 Task: Change Command To Escape
Action: Mouse moved to (32, 0)
Screenshot: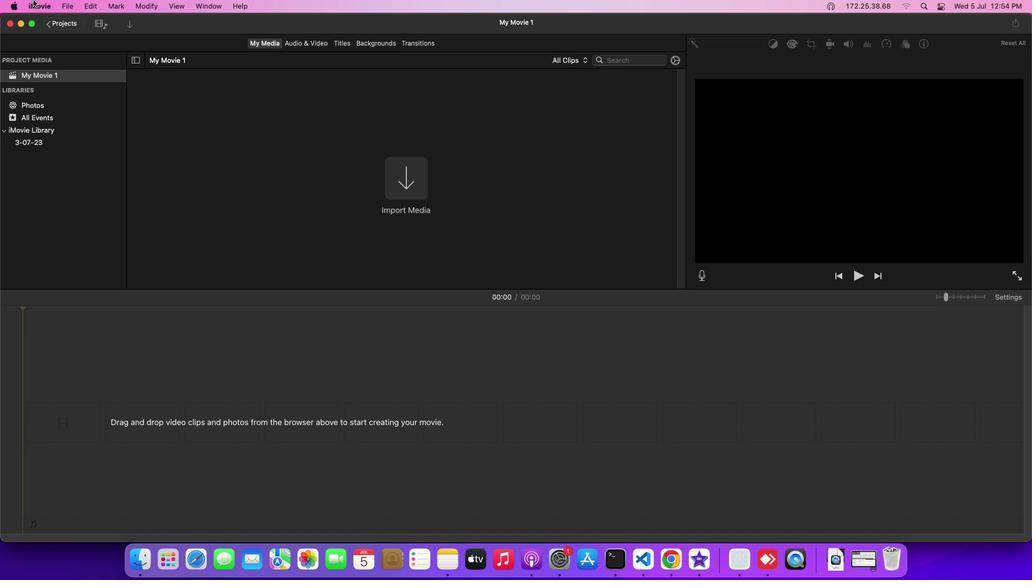 
Action: Mouse pressed left at (32, 0)
Screenshot: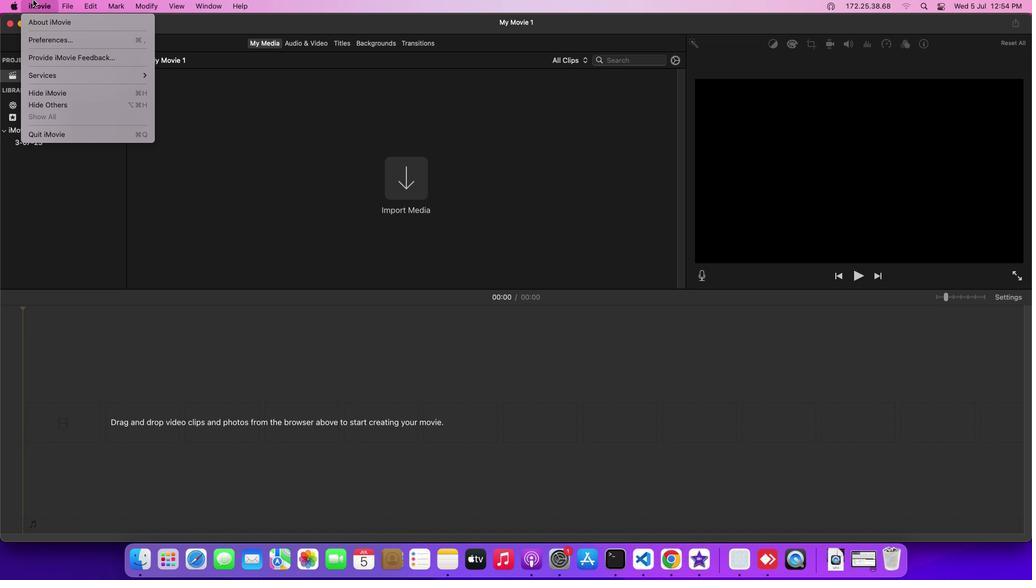 
Action: Mouse moved to (51, 69)
Screenshot: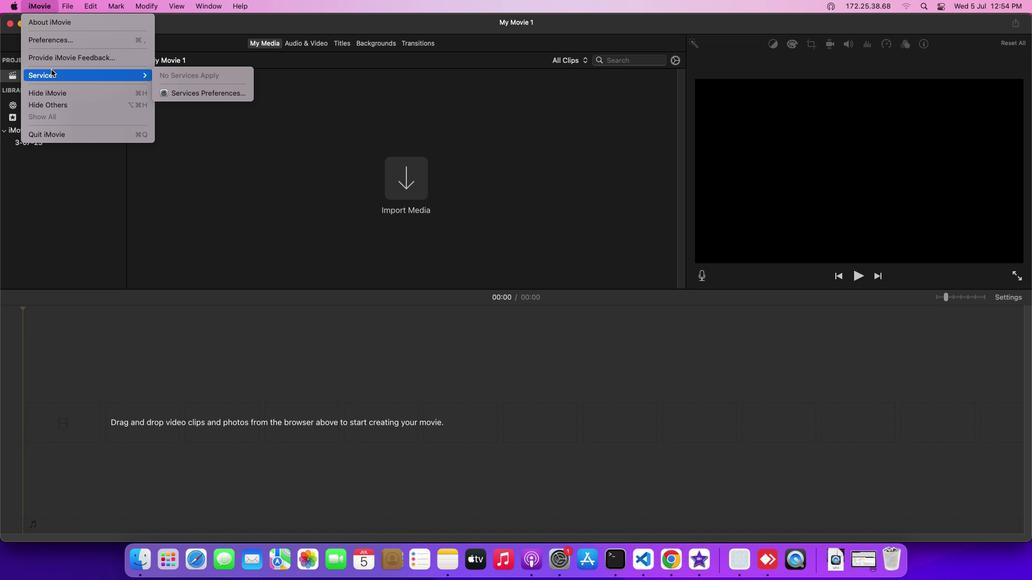 
Action: Mouse pressed left at (51, 69)
Screenshot: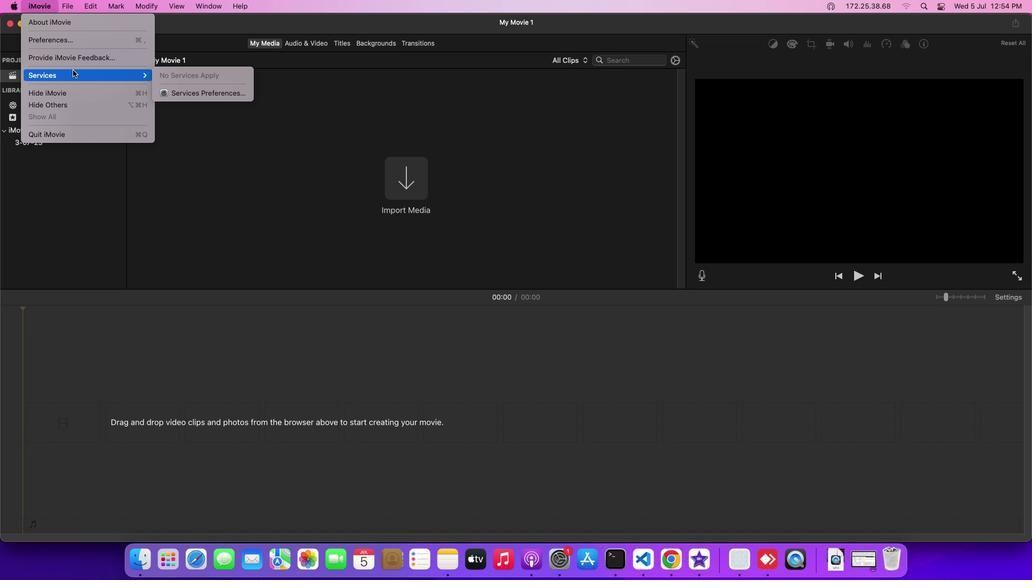 
Action: Mouse moved to (166, 91)
Screenshot: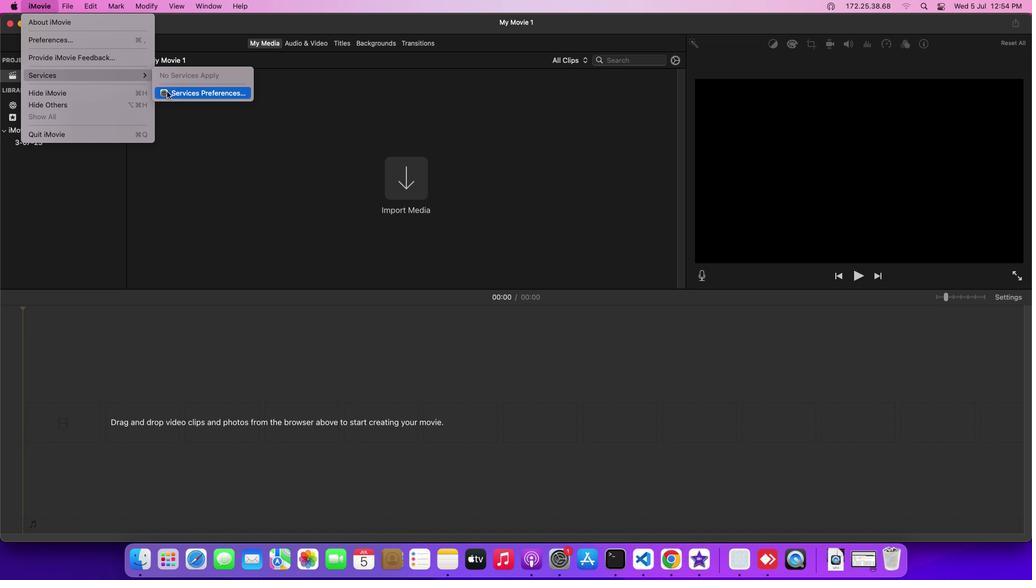 
Action: Mouse pressed left at (166, 91)
Screenshot: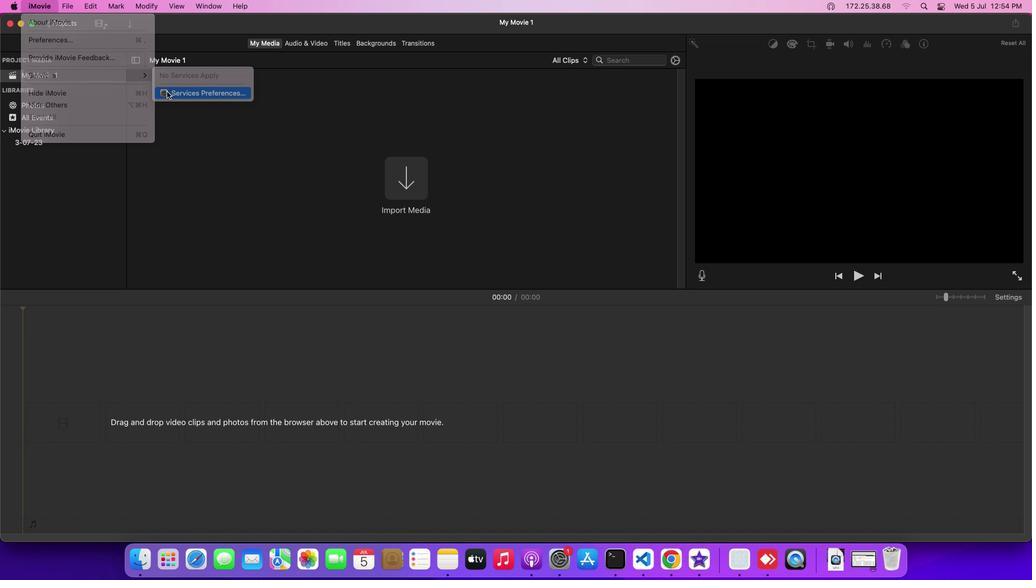 
Action: Mouse moved to (502, 161)
Screenshot: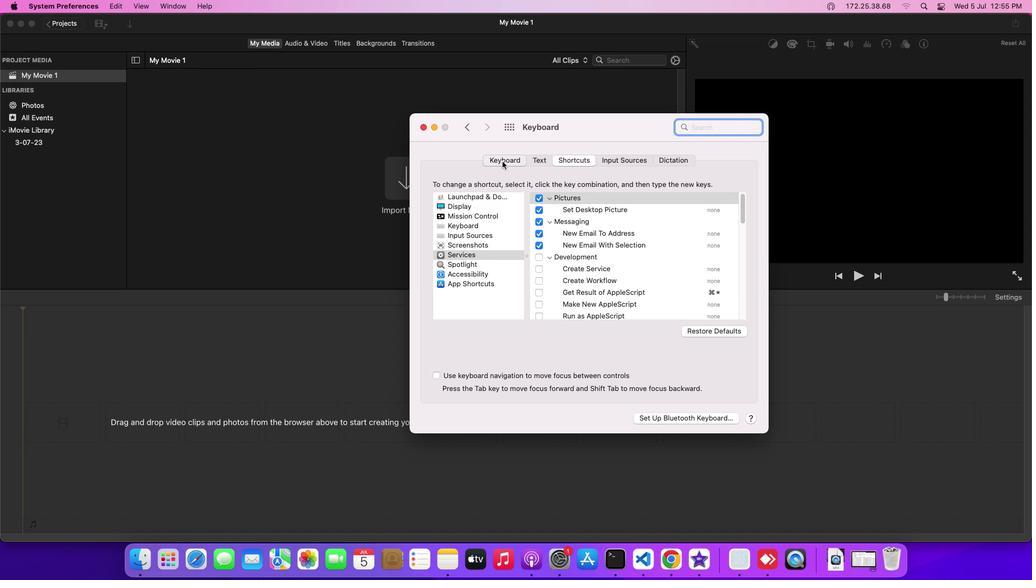 
Action: Mouse pressed left at (502, 161)
Screenshot: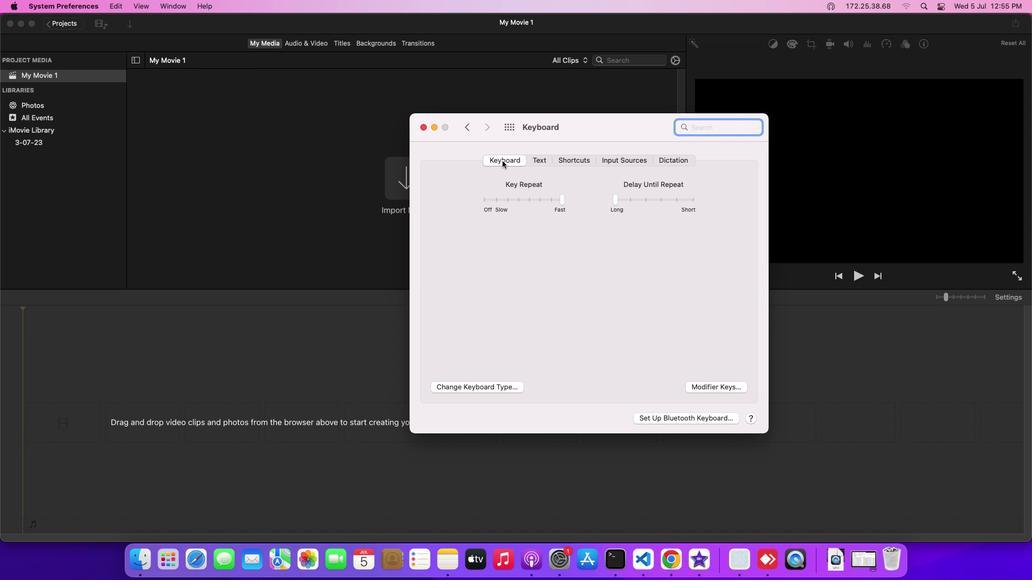 
Action: Mouse moved to (710, 387)
Screenshot: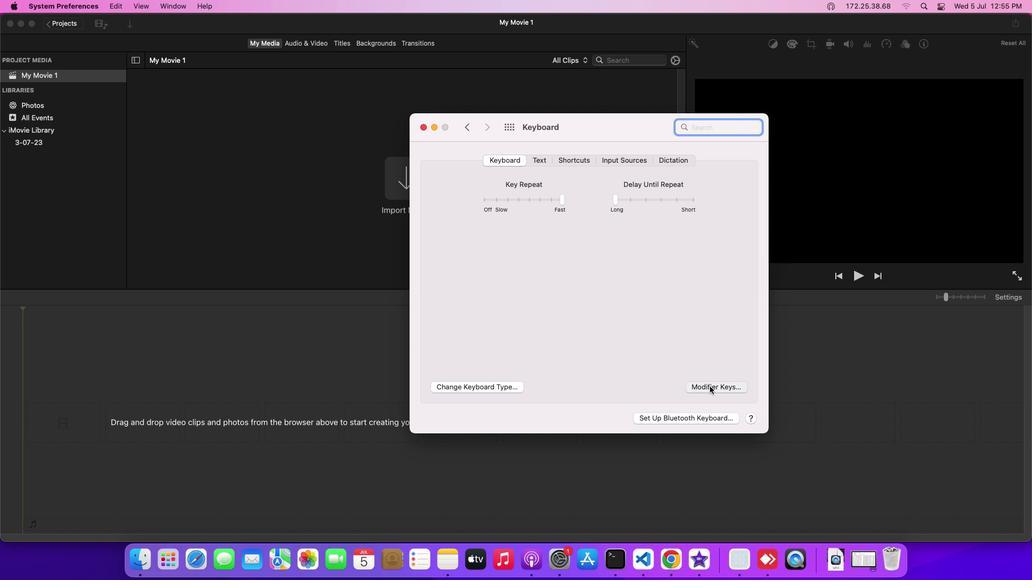 
Action: Mouse pressed left at (710, 387)
Screenshot: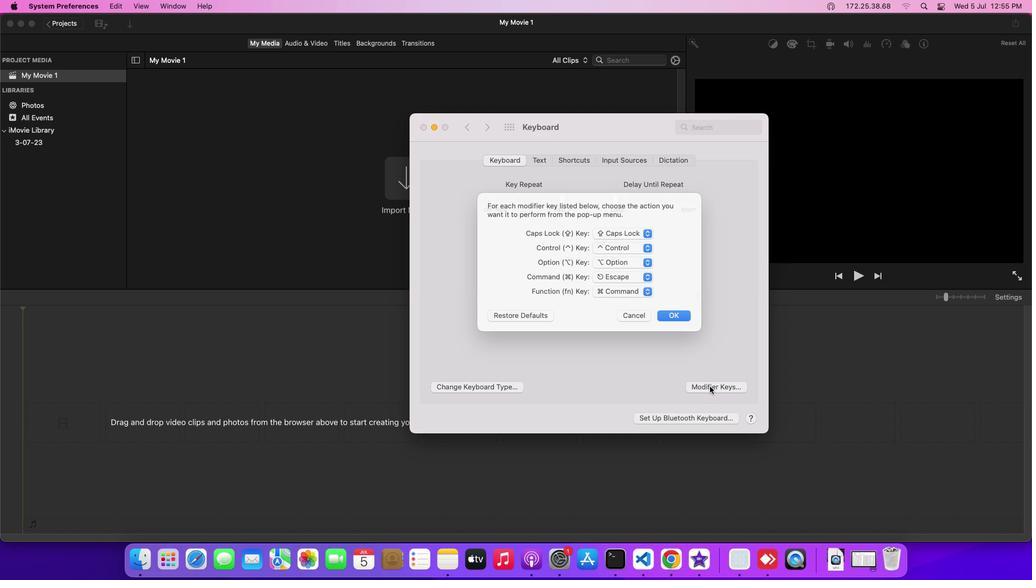 
Action: Mouse moved to (645, 302)
Screenshot: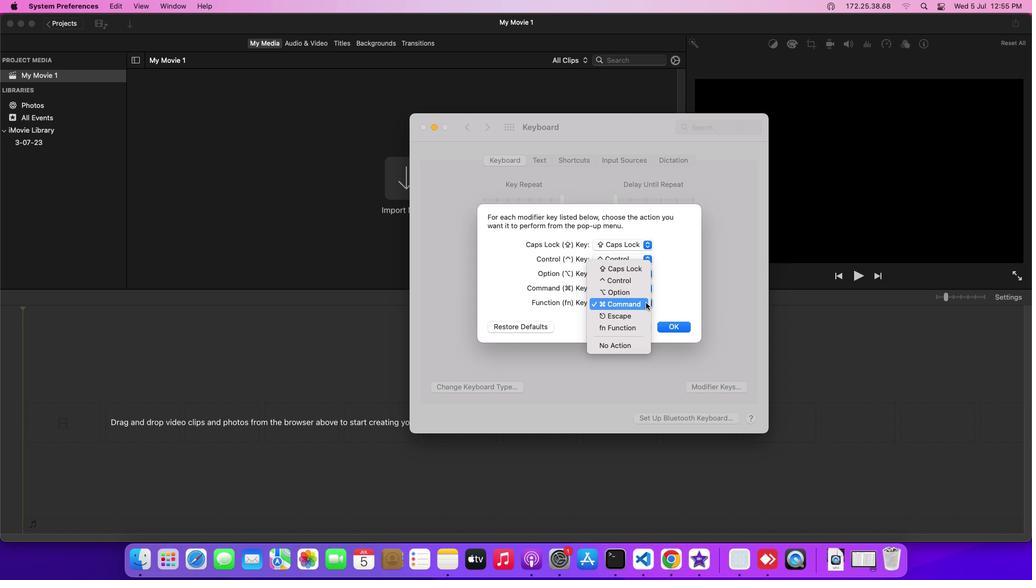 
Action: Mouse pressed left at (645, 302)
Screenshot: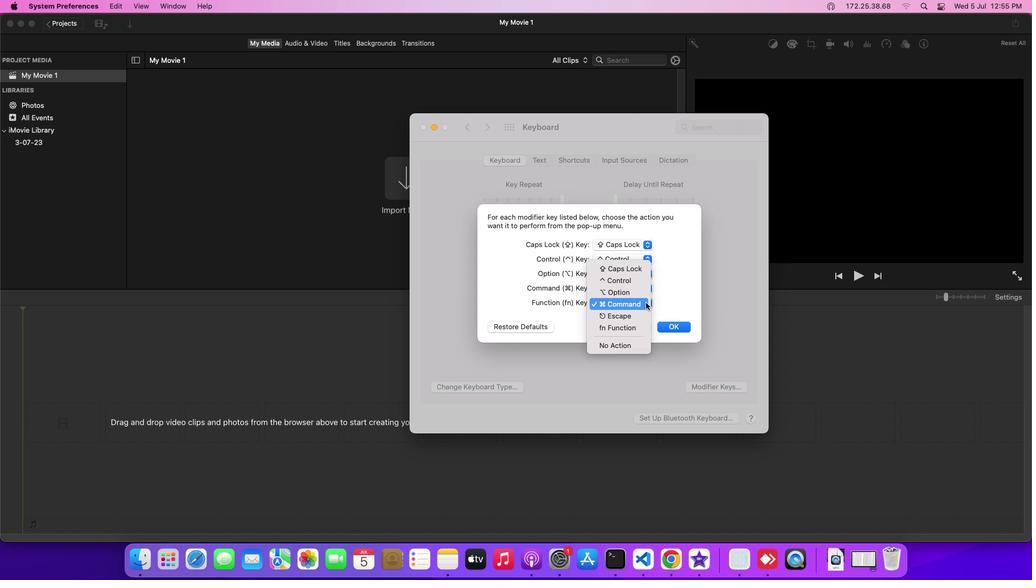 
Action: Mouse moved to (640, 316)
Screenshot: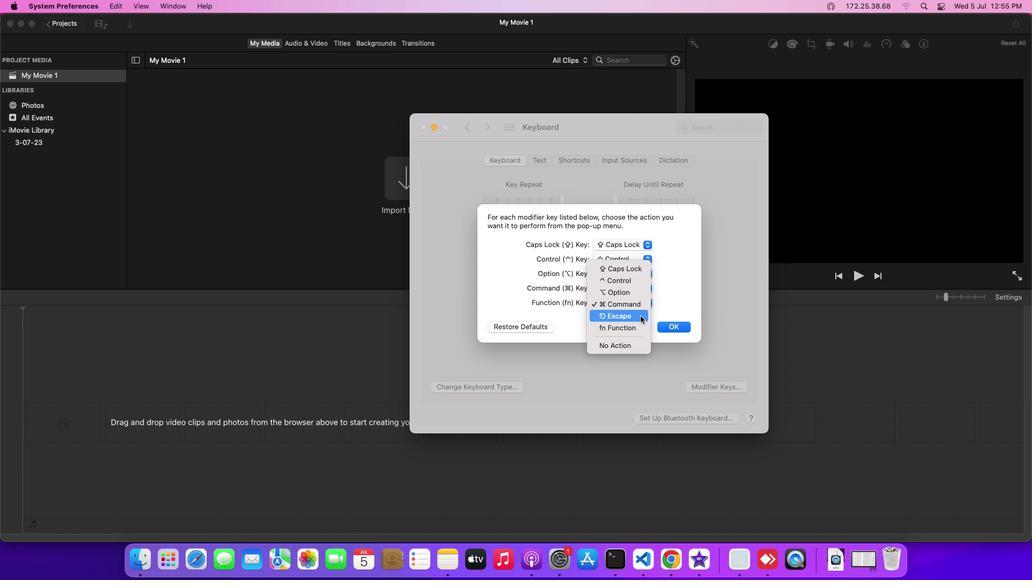 
Action: Mouse pressed left at (640, 316)
Screenshot: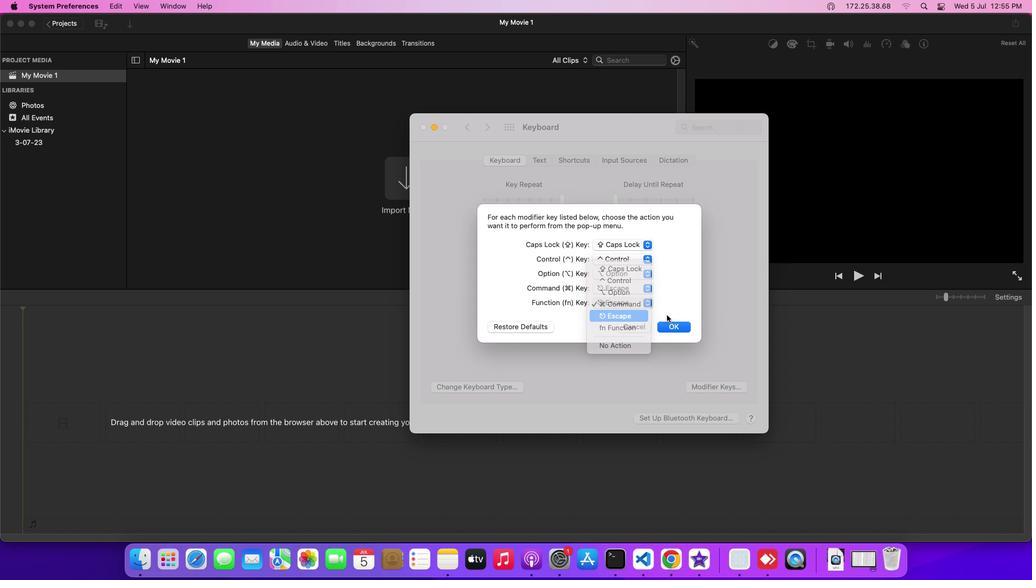 
Action: Mouse moved to (683, 330)
Screenshot: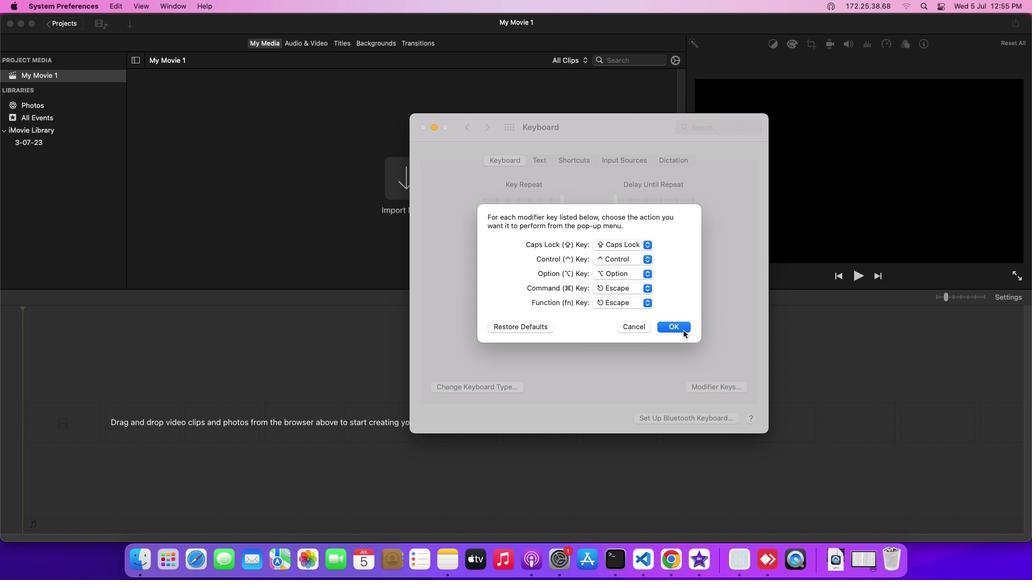 
Action: Mouse pressed left at (683, 330)
Screenshot: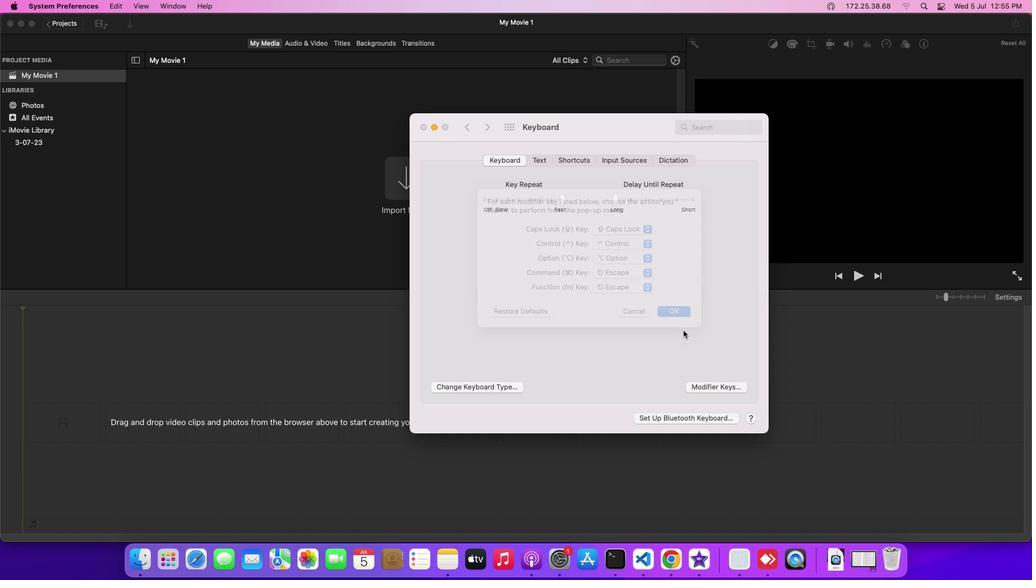 
Action: Mouse moved to (681, 329)
Screenshot: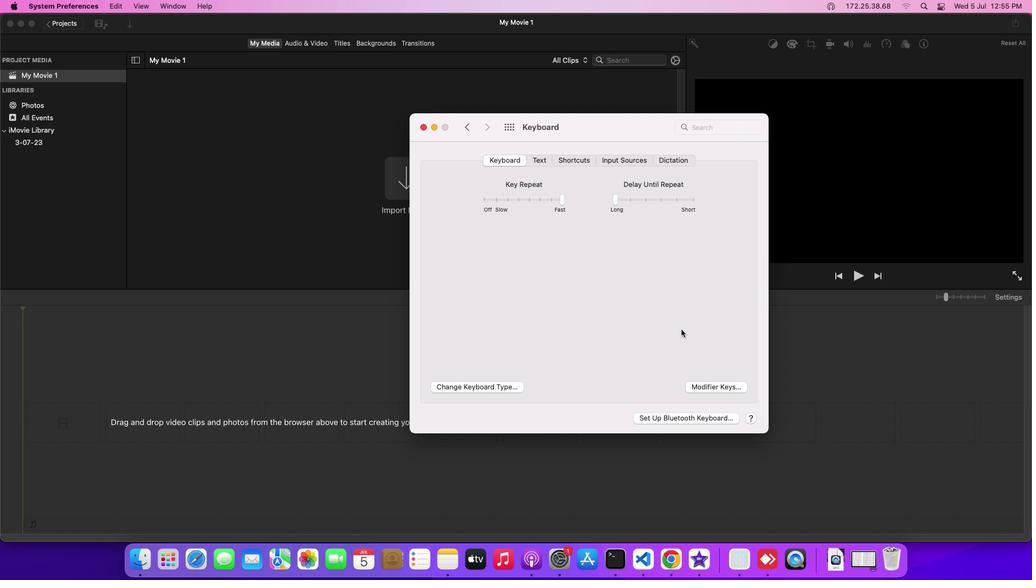 
